 Task: Set the trusted repositories to the repository "GitHub".
Action: Mouse moved to (1019, 79)
Screenshot: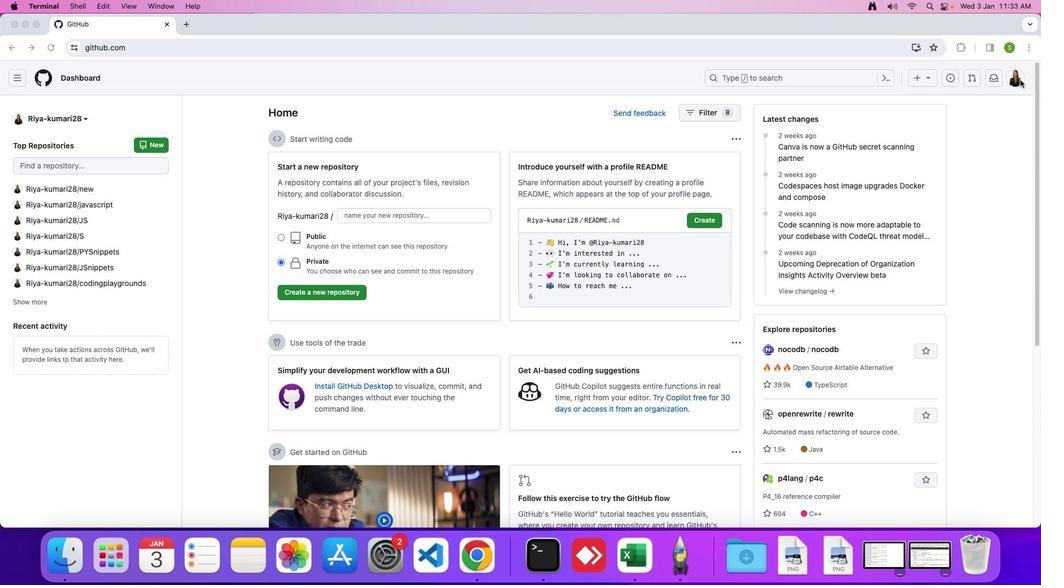 
Action: Mouse pressed left at (1019, 79)
Screenshot: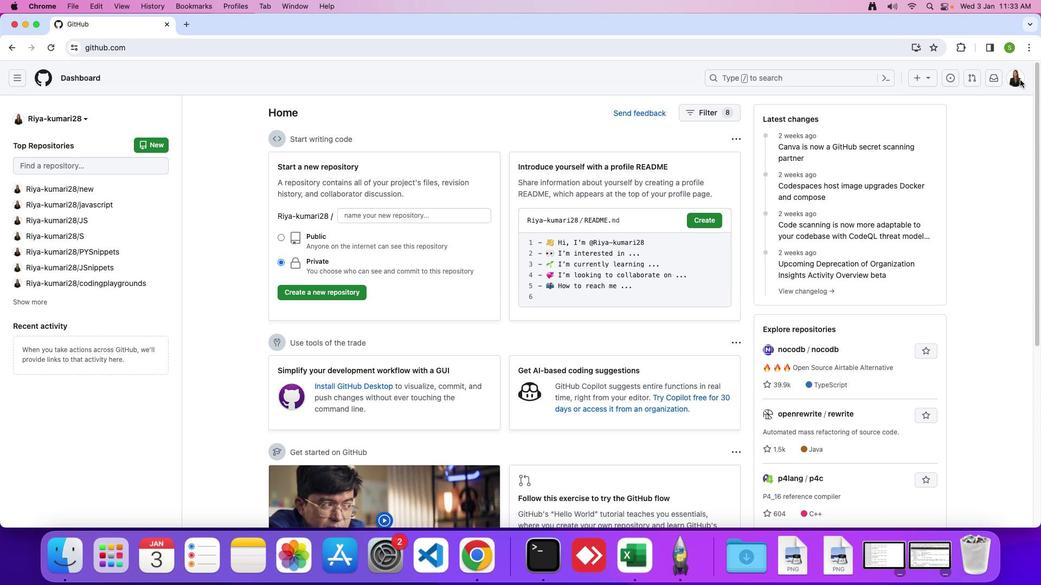 
Action: Mouse moved to (1017, 79)
Screenshot: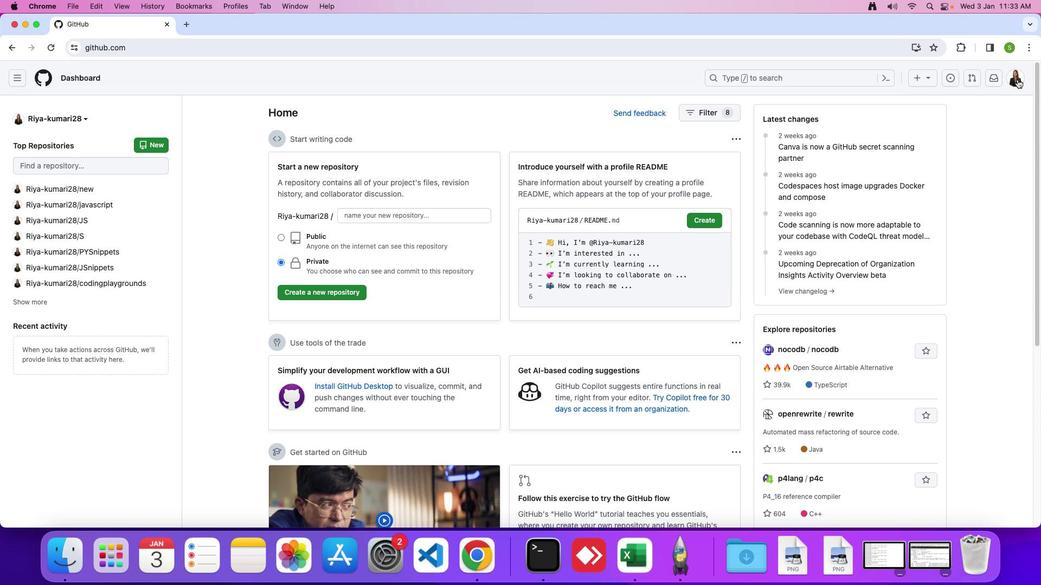 
Action: Mouse pressed left at (1017, 79)
Screenshot: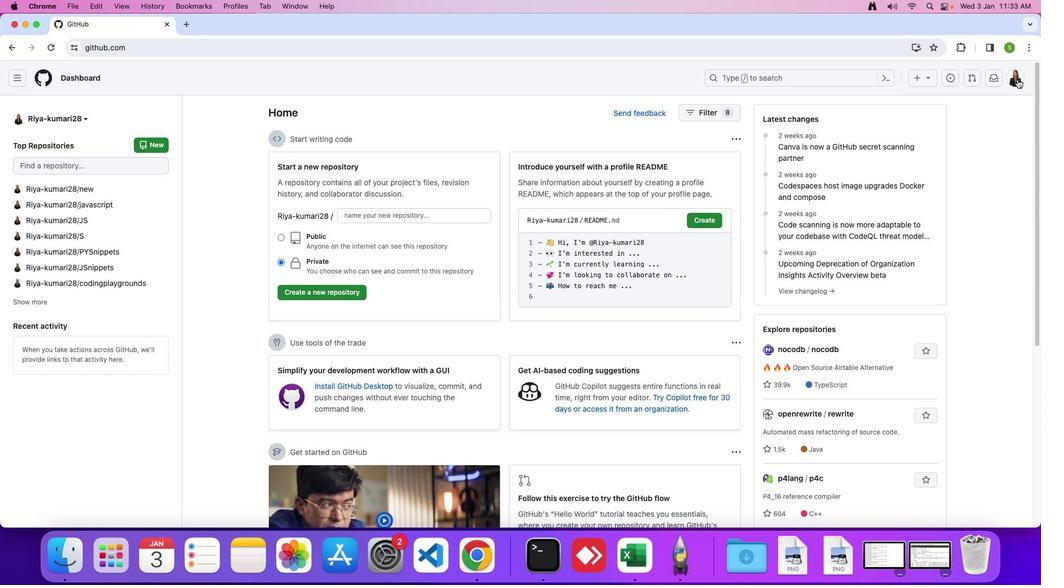 
Action: Mouse moved to (944, 374)
Screenshot: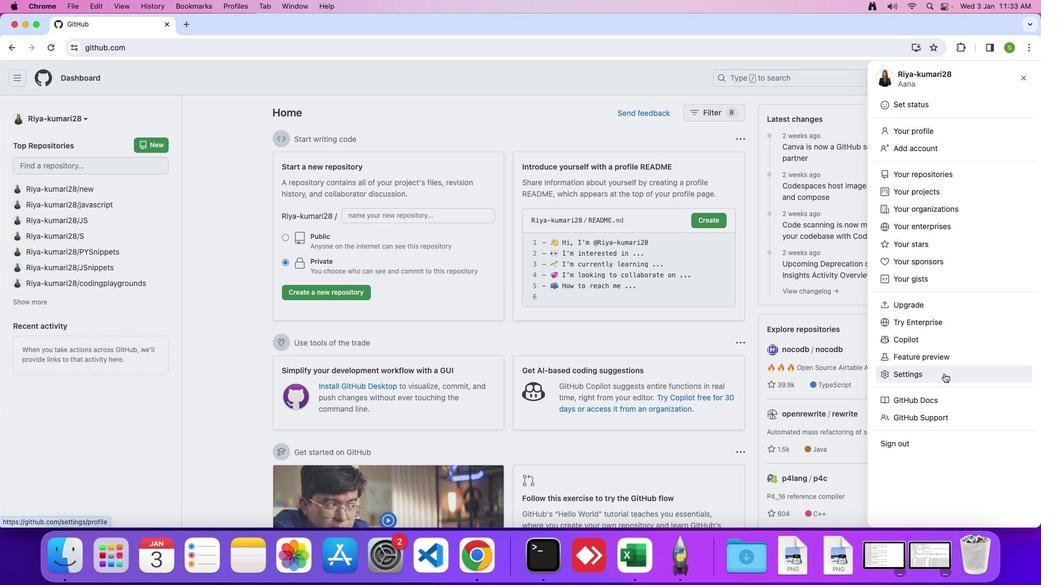 
Action: Mouse pressed left at (944, 374)
Screenshot: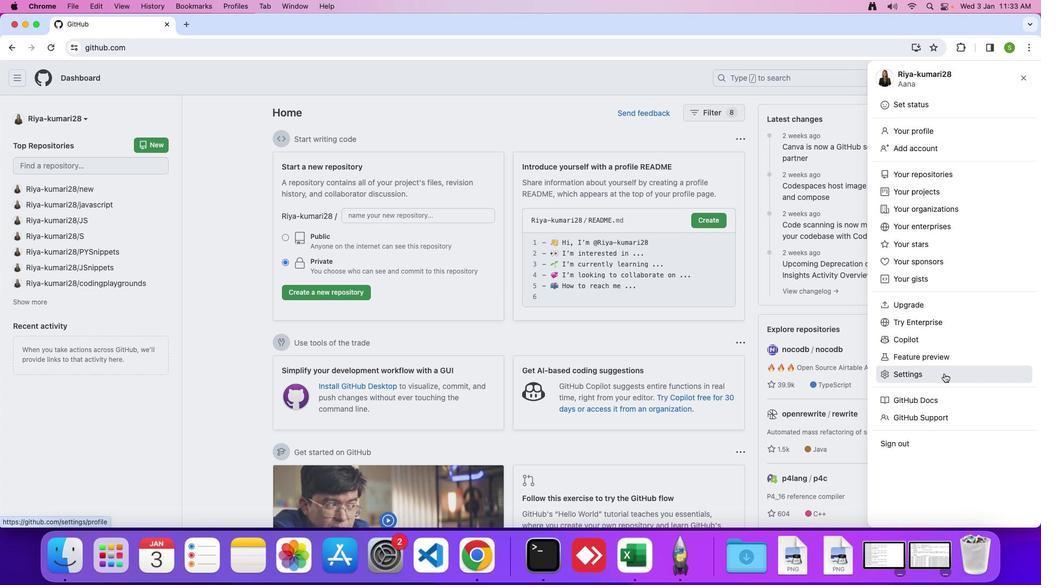 
Action: Mouse moved to (206, 453)
Screenshot: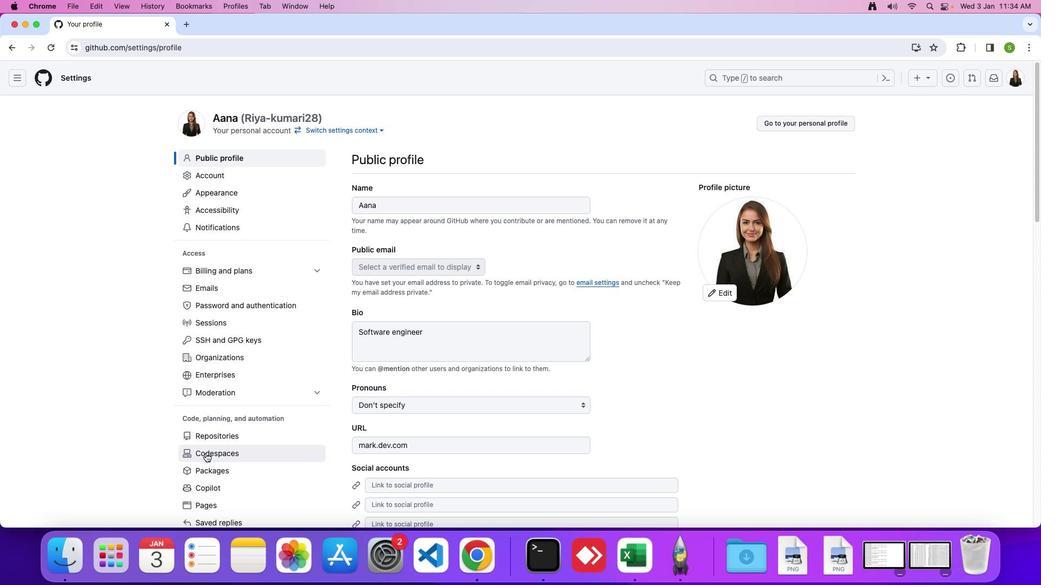 
Action: Mouse pressed left at (206, 453)
Screenshot: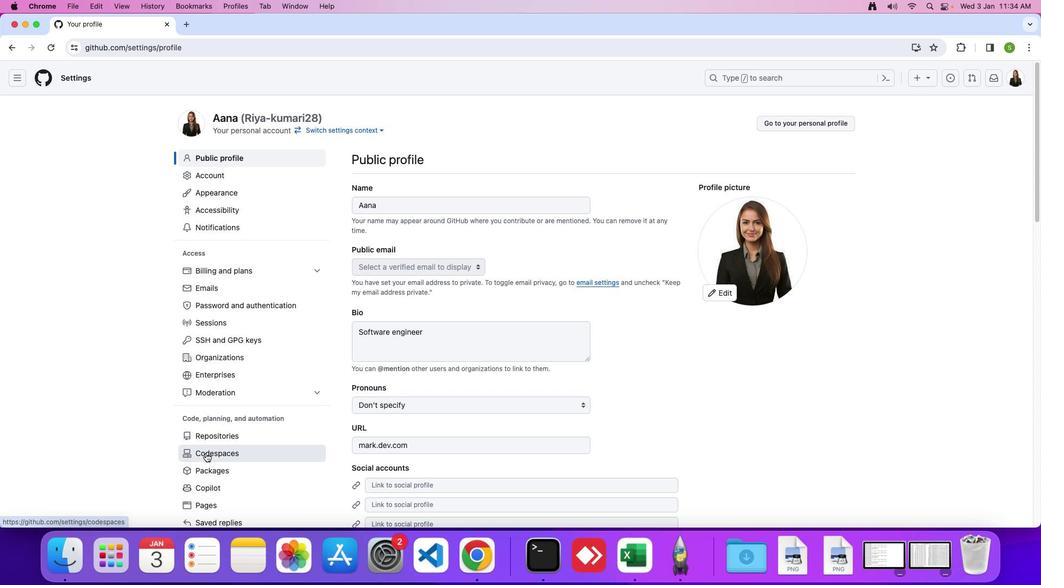 
Action: Mouse moved to (454, 401)
Screenshot: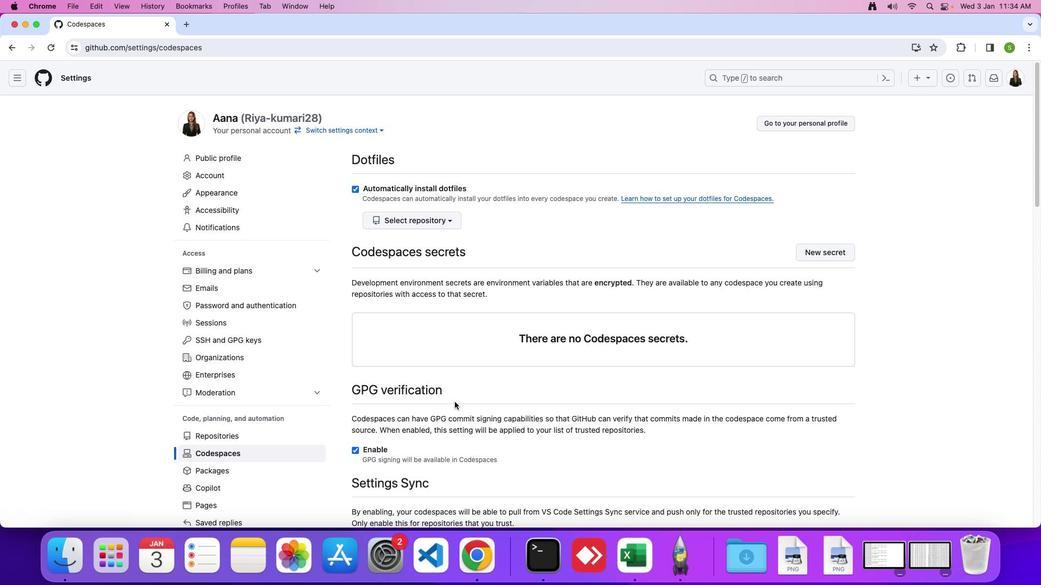 
Action: Mouse scrolled (454, 401) with delta (0, 0)
Screenshot: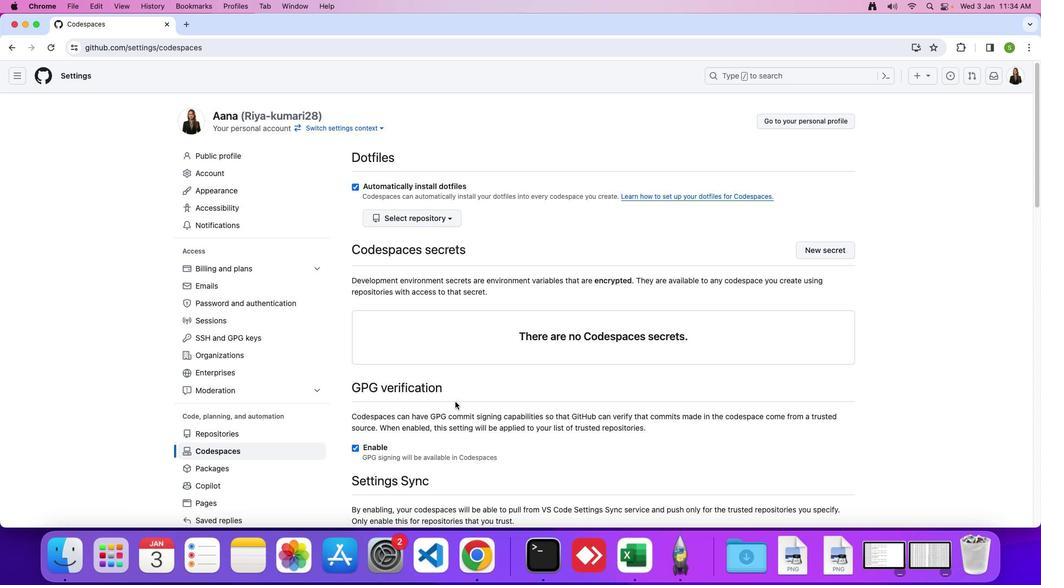 
Action: Mouse moved to (454, 401)
Screenshot: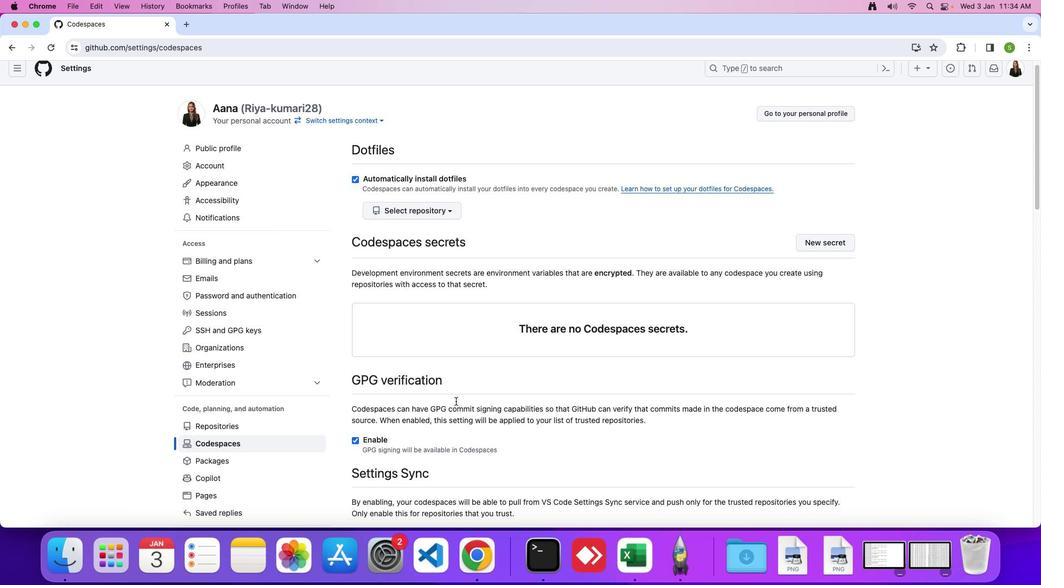 
Action: Mouse scrolled (454, 401) with delta (0, 0)
Screenshot: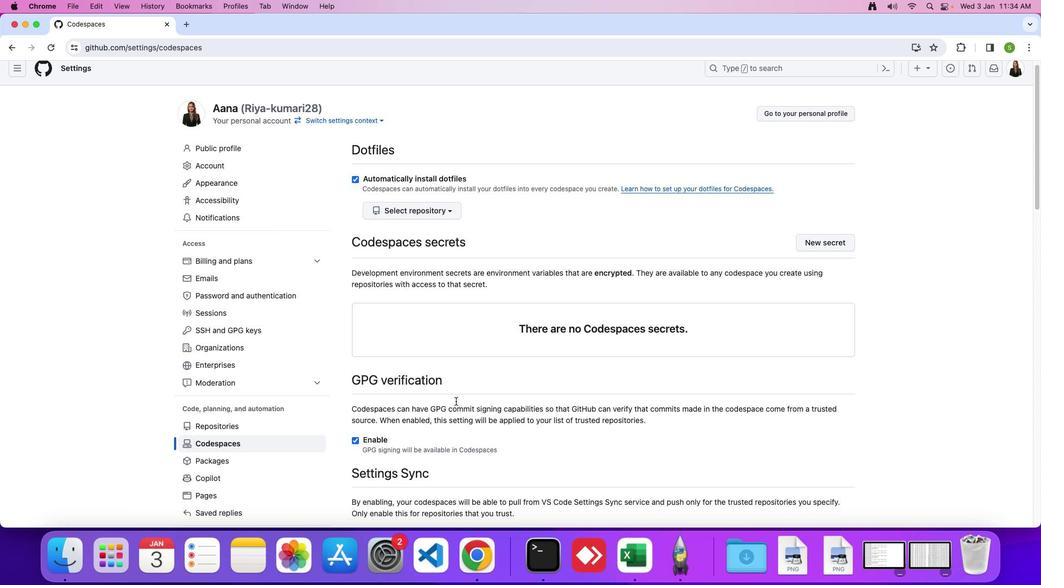 
Action: Mouse moved to (454, 401)
Screenshot: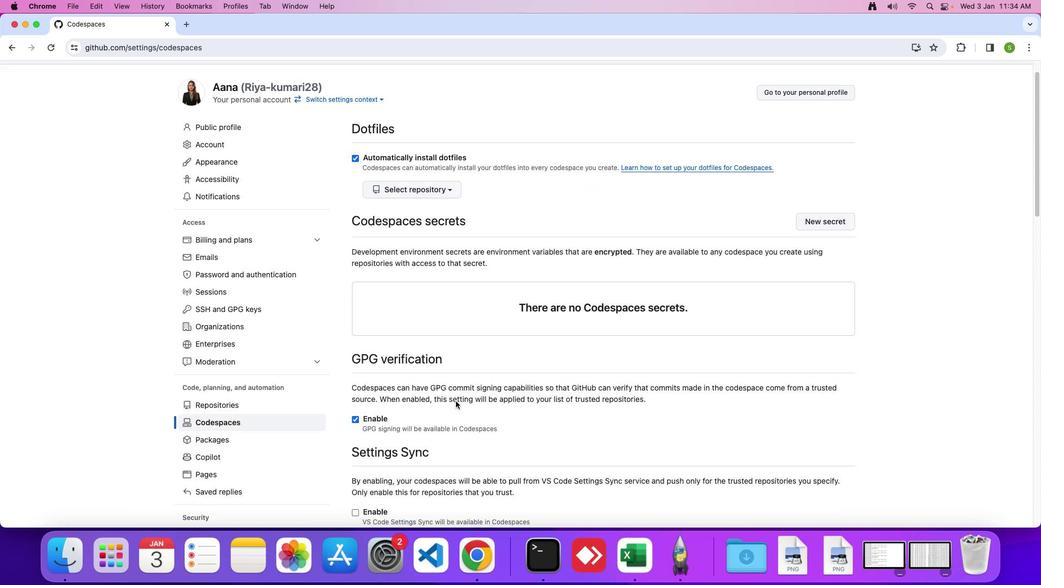 
Action: Mouse scrolled (454, 401) with delta (0, -1)
Screenshot: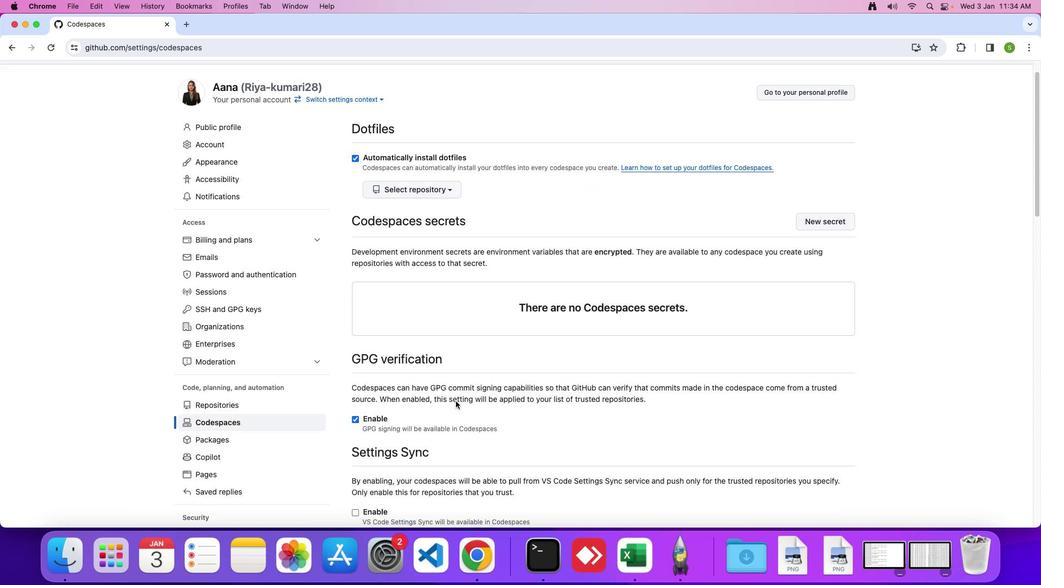 
Action: Mouse moved to (456, 401)
Screenshot: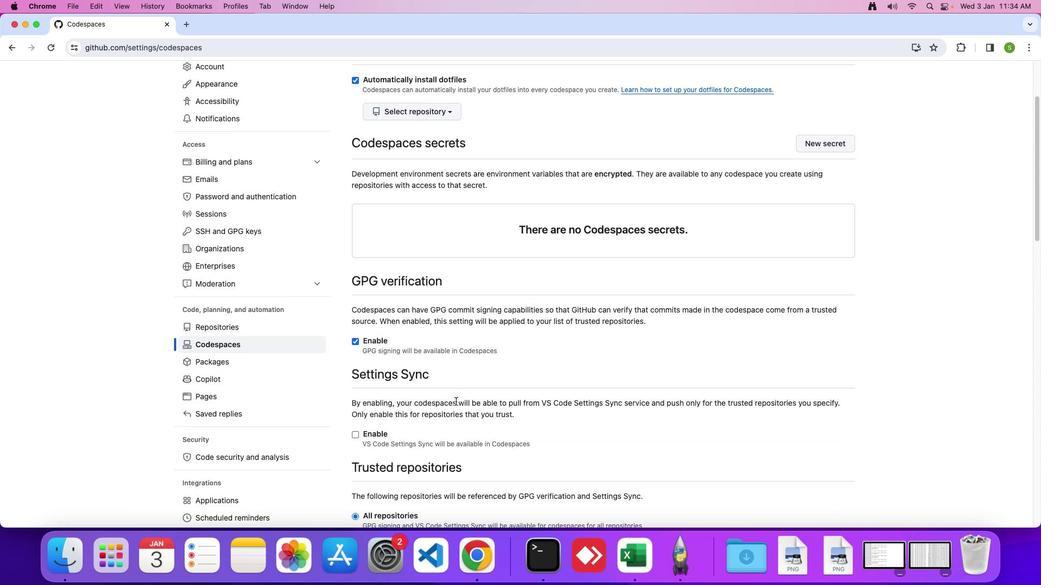 
Action: Mouse scrolled (456, 401) with delta (0, 0)
Screenshot: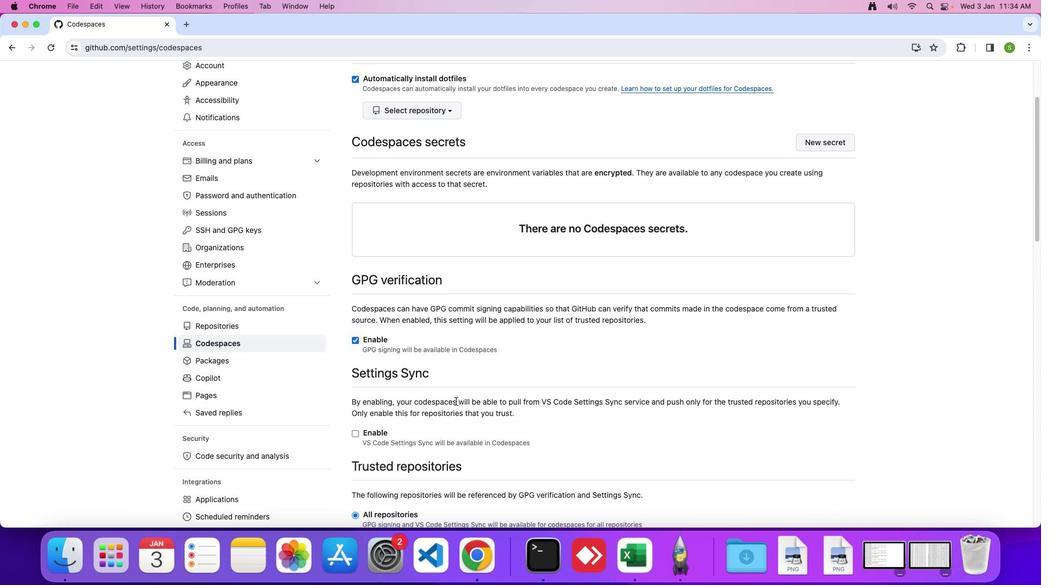 
Action: Mouse scrolled (456, 401) with delta (0, 0)
Screenshot: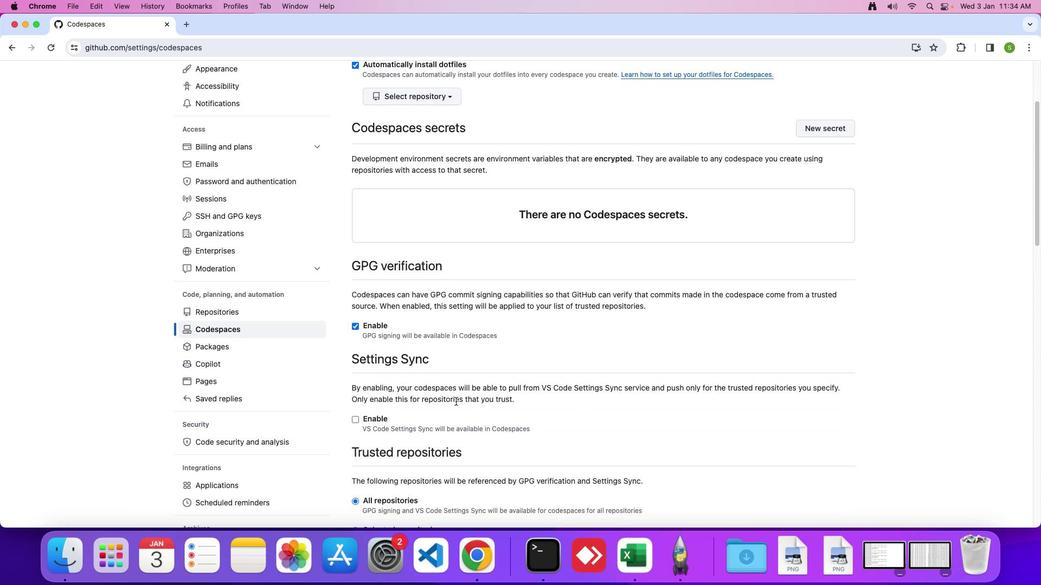 
Action: Mouse scrolled (456, 401) with delta (0, -1)
Screenshot: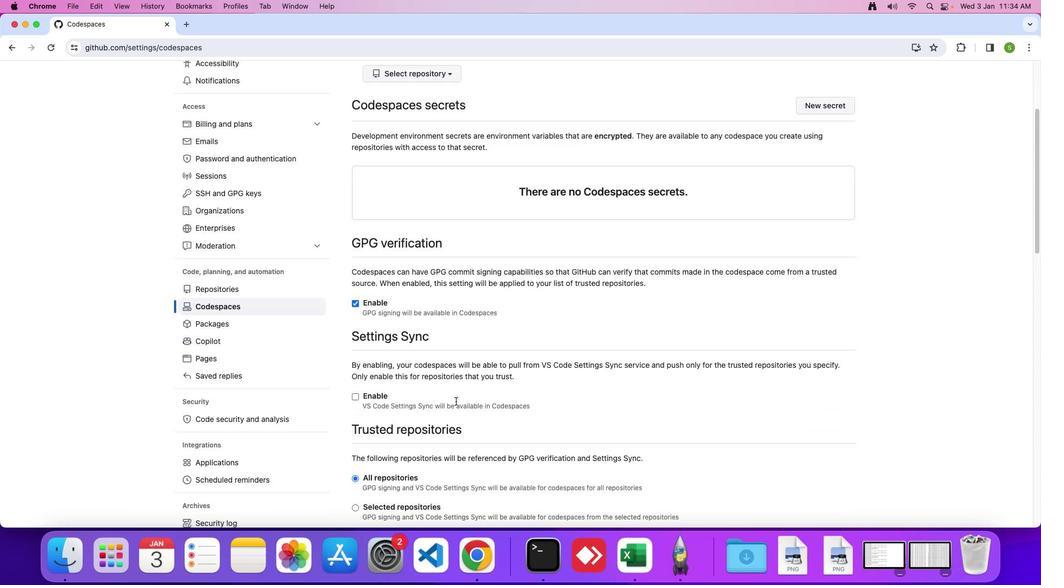 
Action: Mouse scrolled (456, 401) with delta (0, 0)
Screenshot: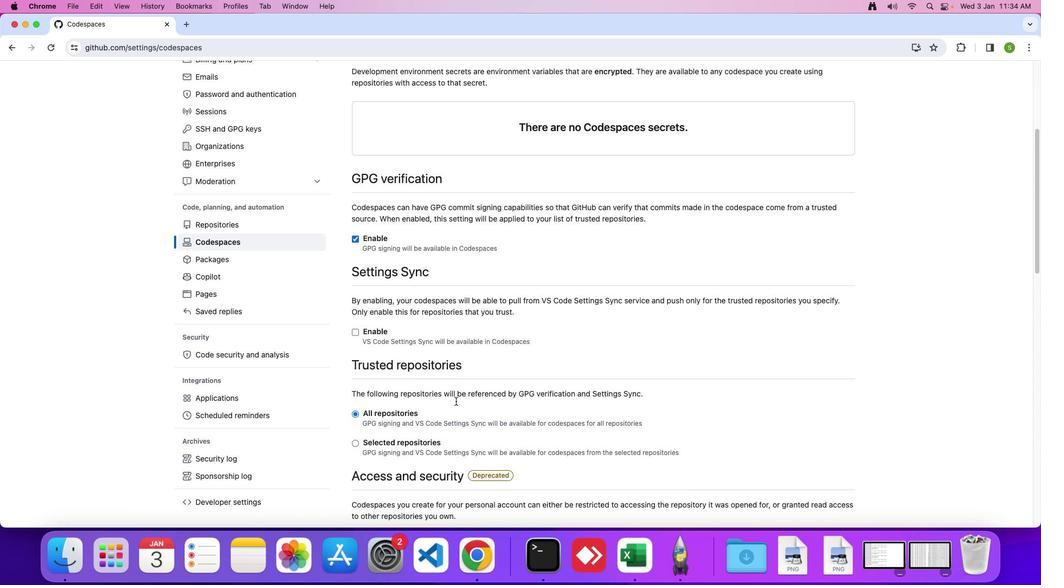 
Action: Mouse scrolled (456, 401) with delta (0, 0)
Screenshot: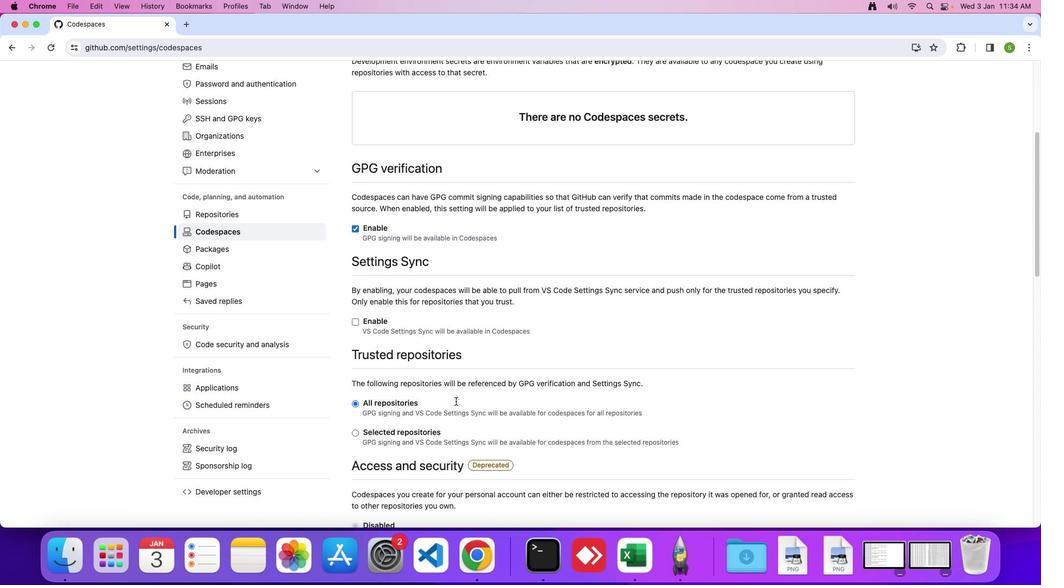 
Action: Mouse scrolled (456, 401) with delta (0, -1)
Screenshot: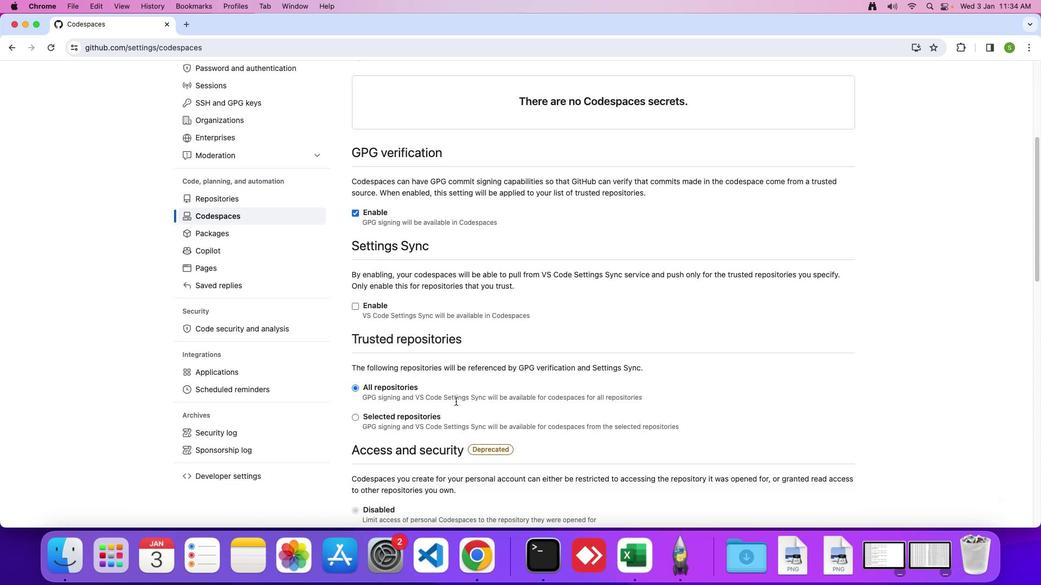 
Action: Mouse moved to (355, 348)
Screenshot: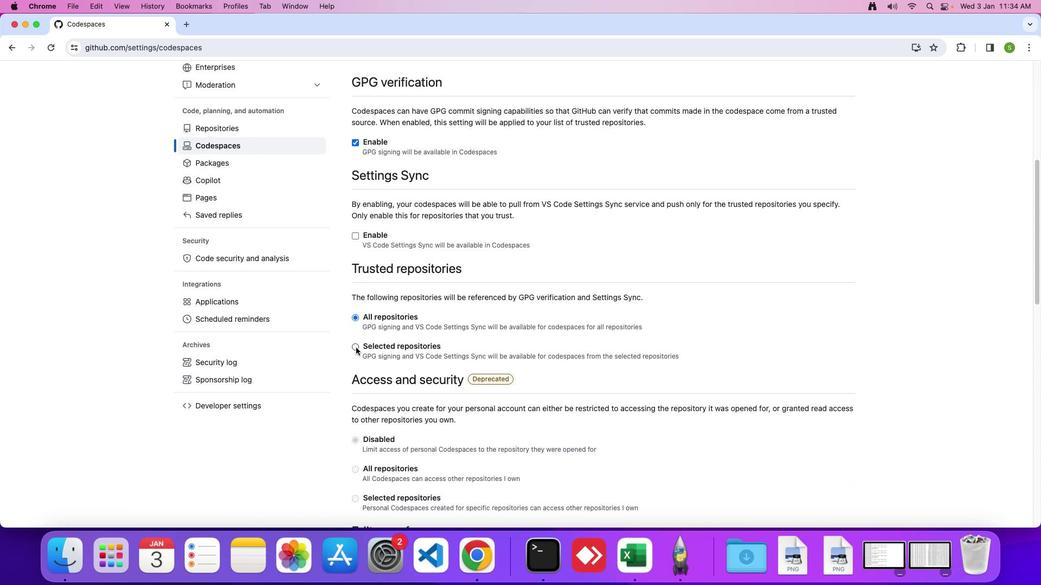 
Action: Mouse pressed left at (355, 348)
Screenshot: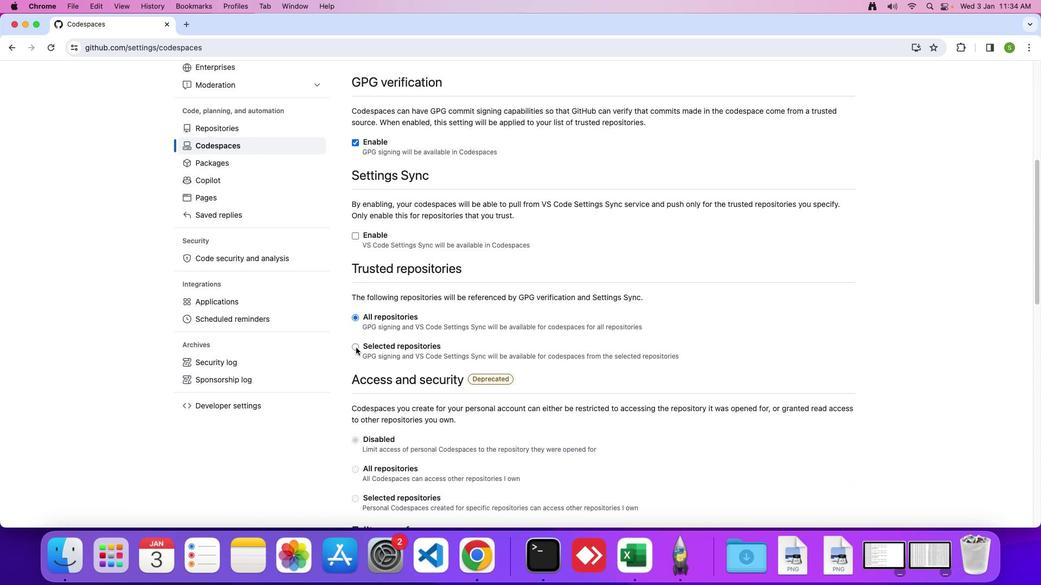 
Action: Mouse moved to (401, 378)
Screenshot: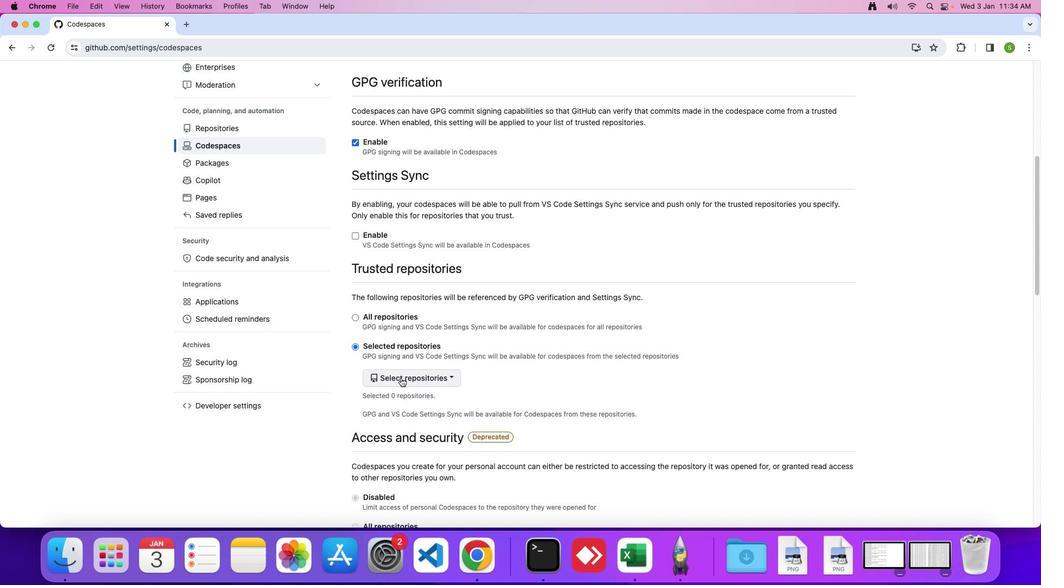 
Action: Mouse pressed left at (401, 378)
Screenshot: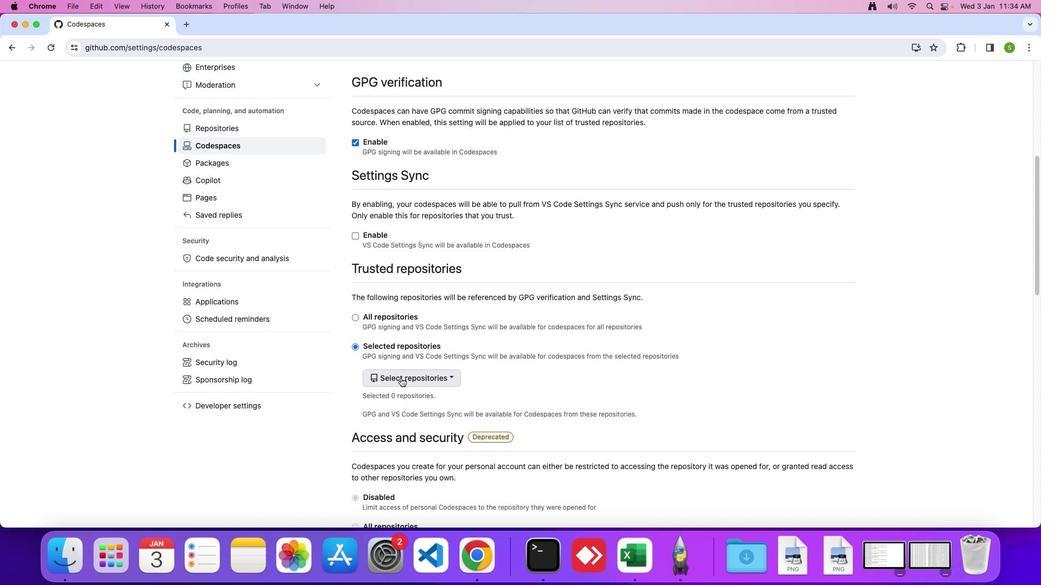 
Action: Mouse moved to (388, 401)
Screenshot: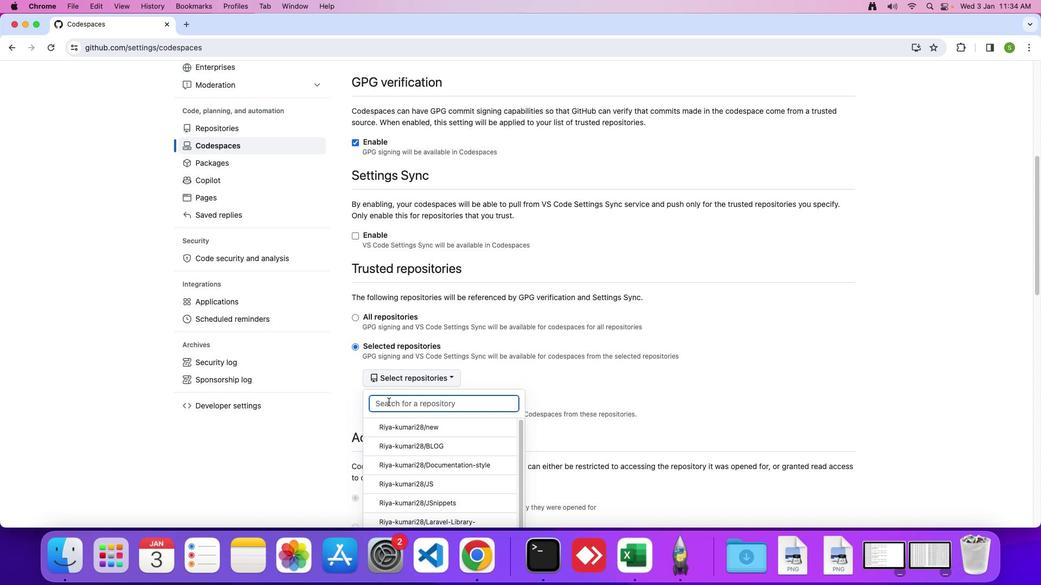 
Action: Mouse pressed left at (388, 401)
Screenshot: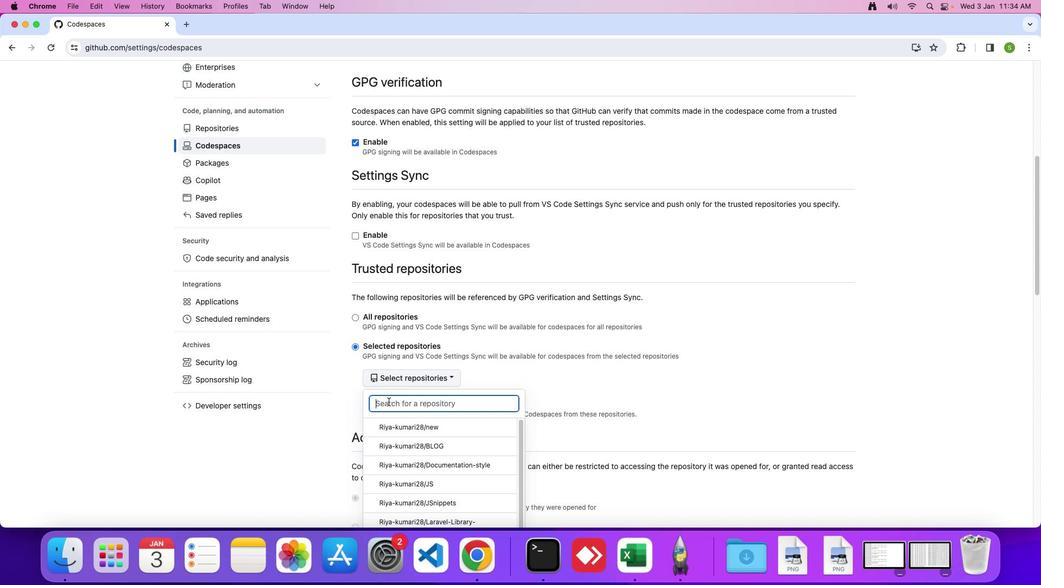
Action: Mouse moved to (388, 401)
Screenshot: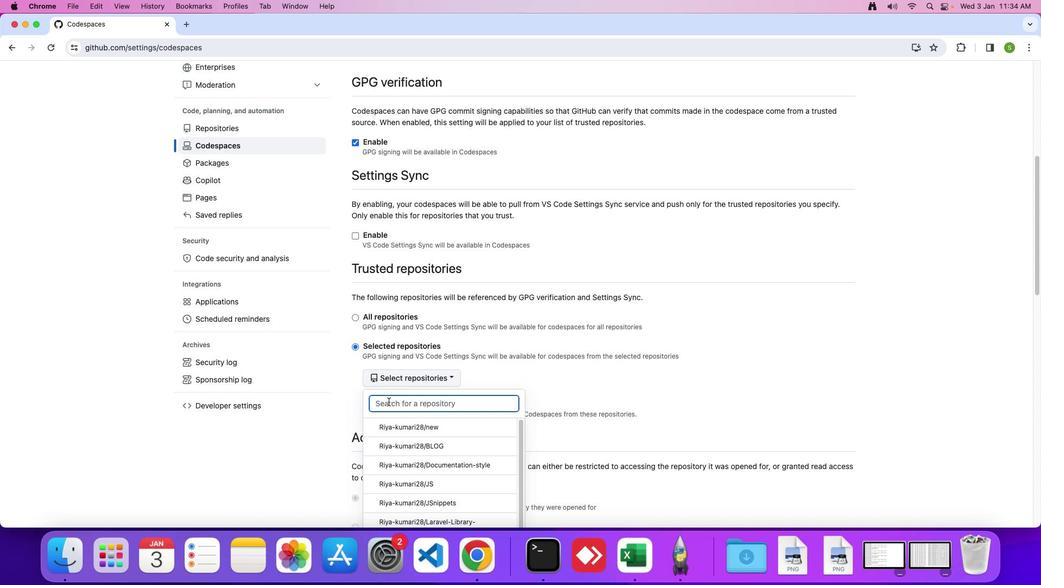 
Action: Key pressed 'G'Key.caps_lock'i''t'Key.shift'H''u''b'Key.enter
Screenshot: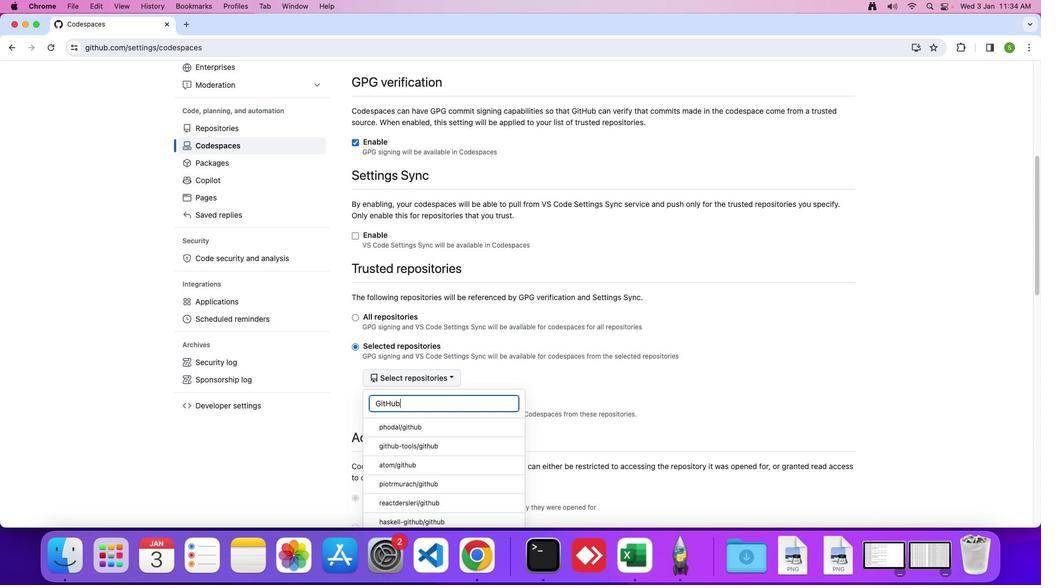 
